 Task: Add Applegate Organic No Sugar Uncured Bacon to the cart.
Action: Mouse moved to (16, 136)
Screenshot: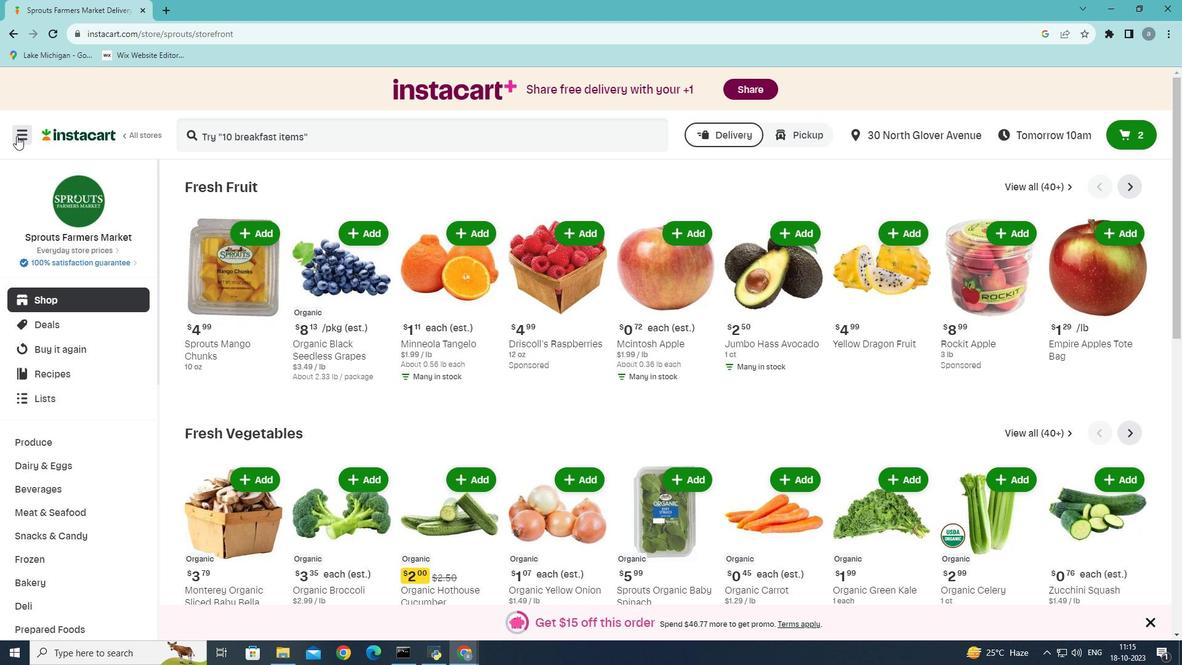 
Action: Mouse pressed left at (16, 136)
Screenshot: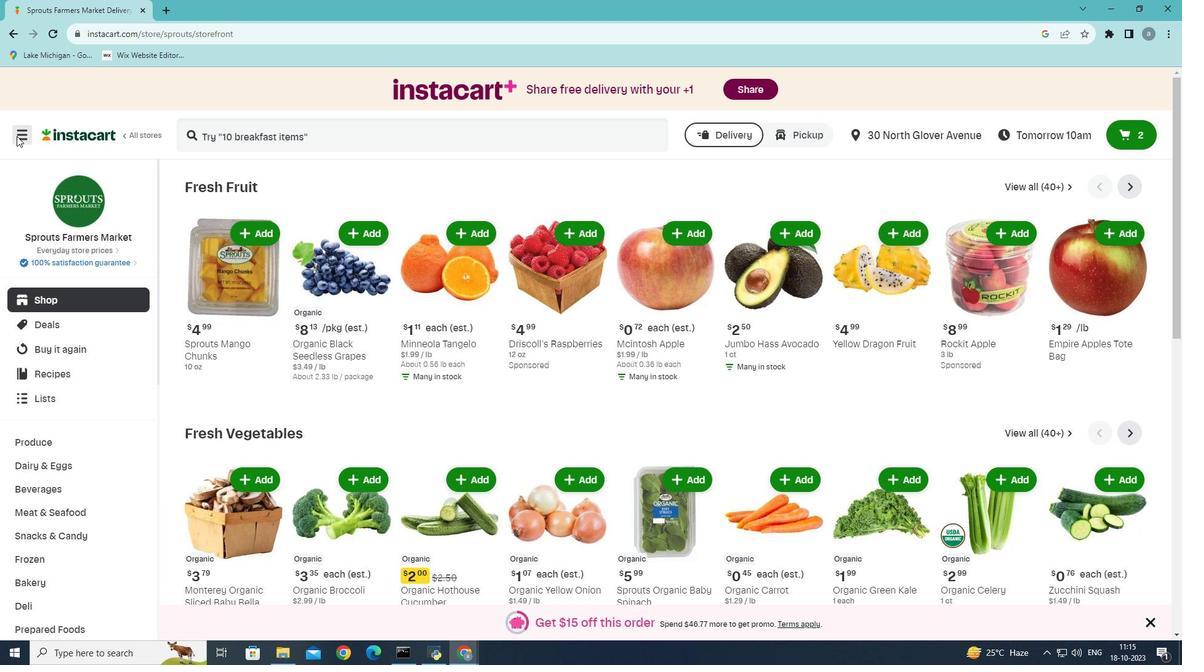 
Action: Mouse moved to (37, 356)
Screenshot: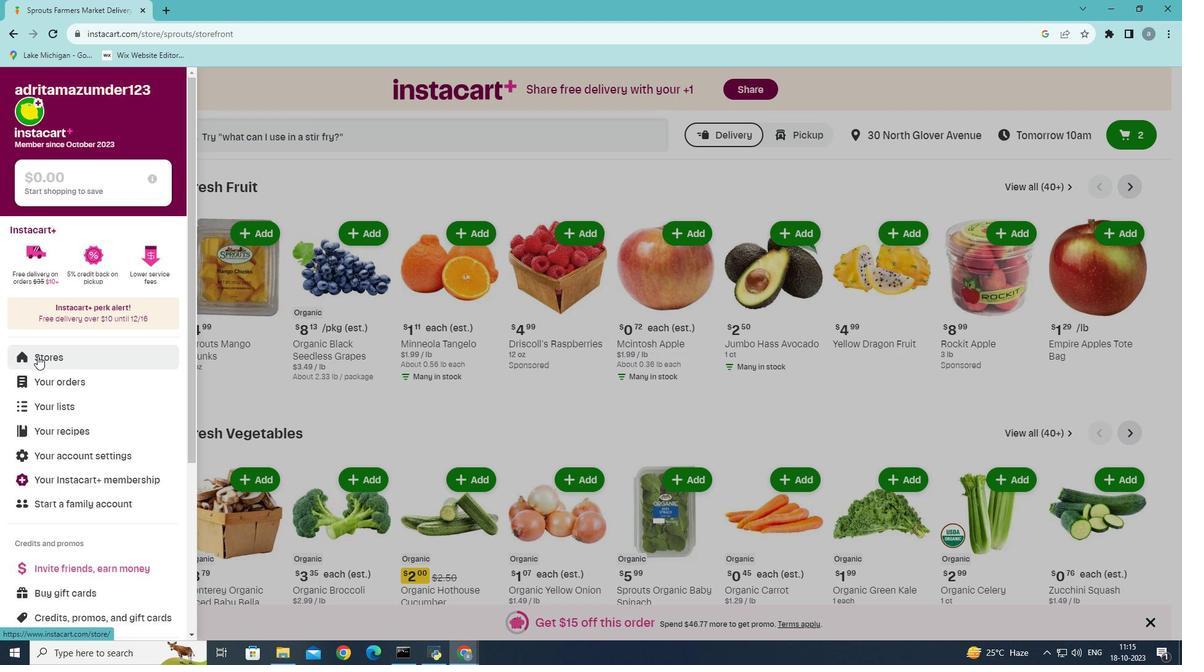 
Action: Mouse pressed left at (37, 356)
Screenshot: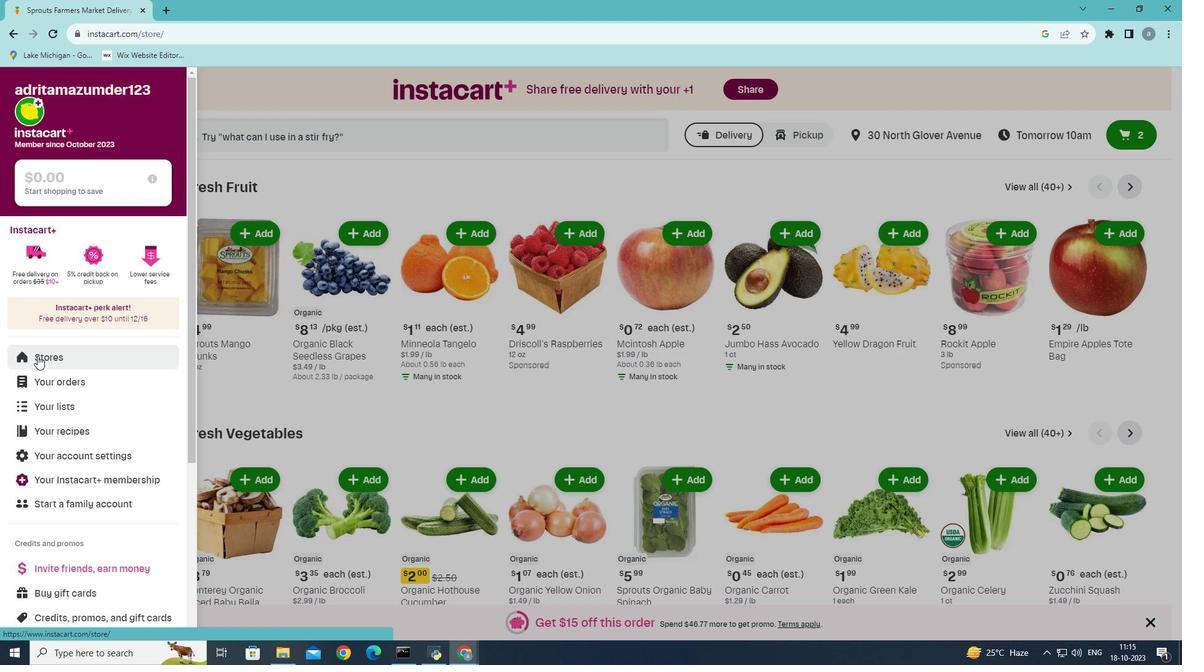 
Action: Mouse moved to (290, 137)
Screenshot: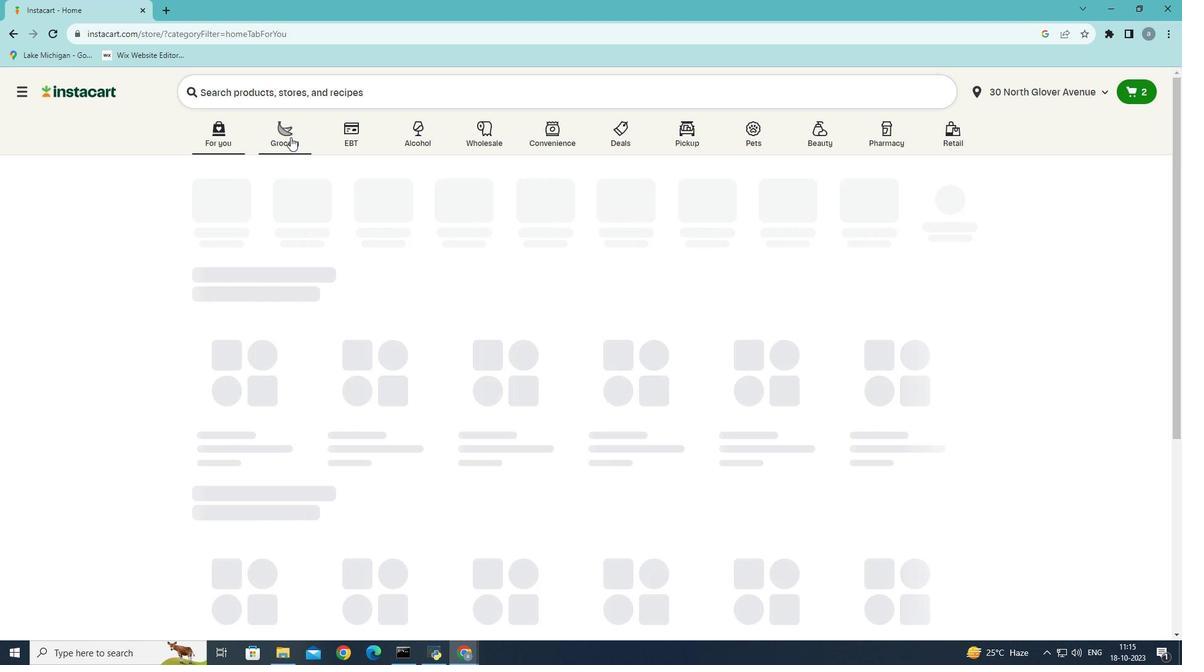 
Action: Mouse pressed left at (290, 137)
Screenshot: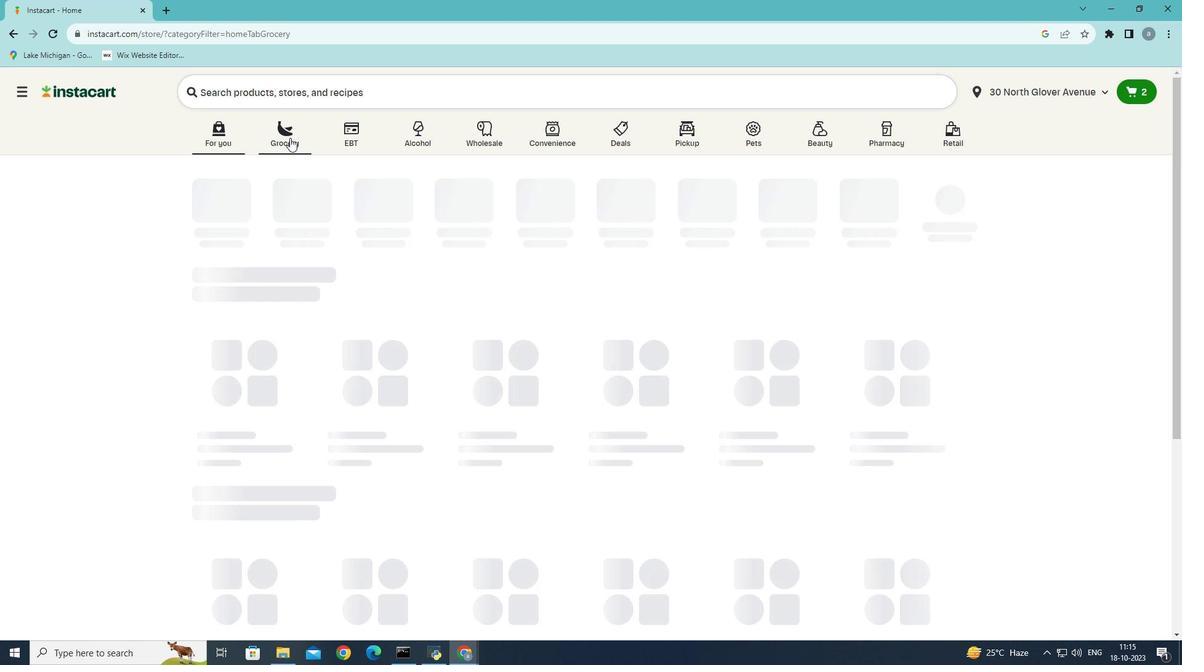 
Action: Mouse moved to (279, 362)
Screenshot: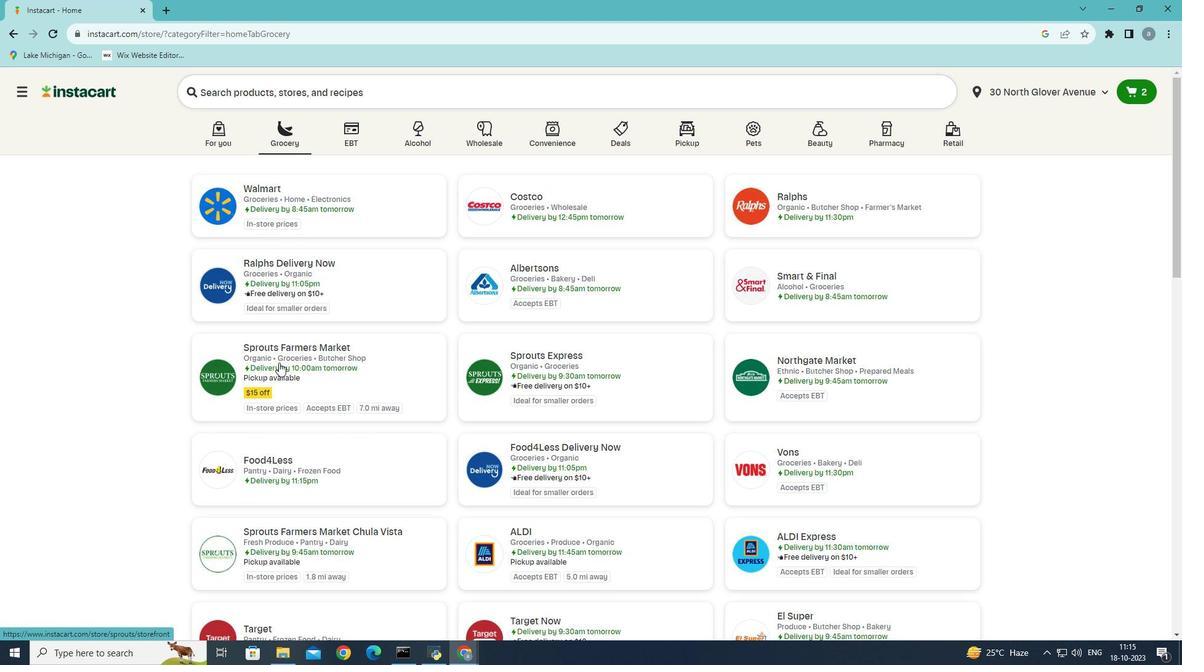 
Action: Mouse pressed left at (279, 362)
Screenshot: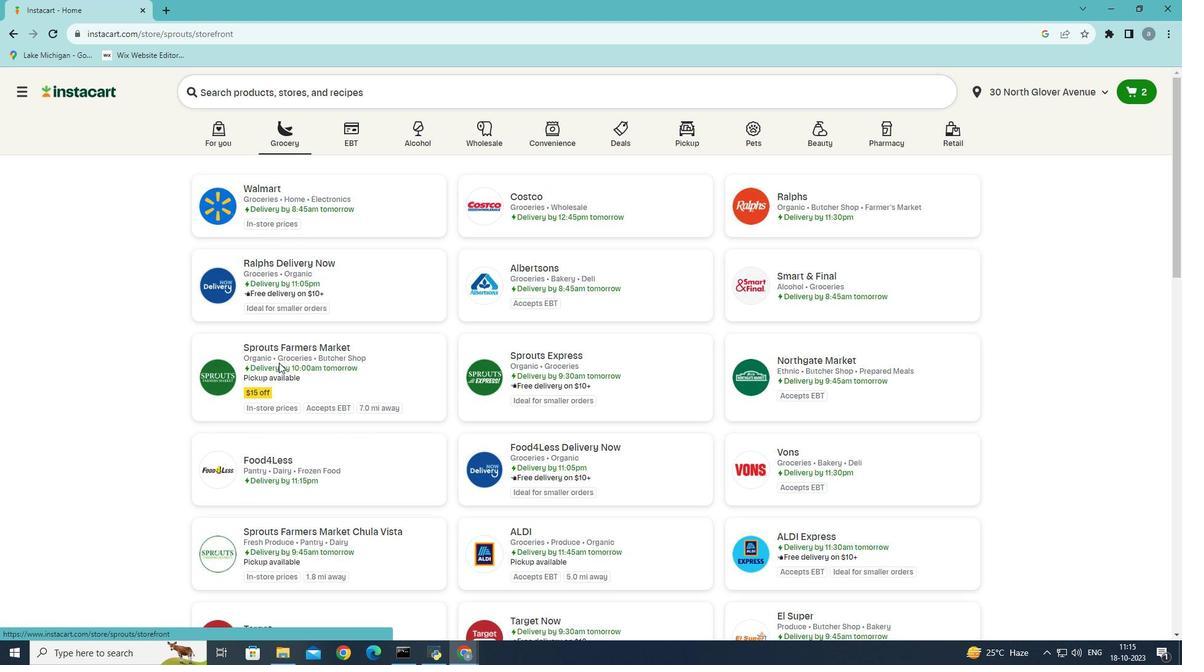 
Action: Mouse moved to (42, 516)
Screenshot: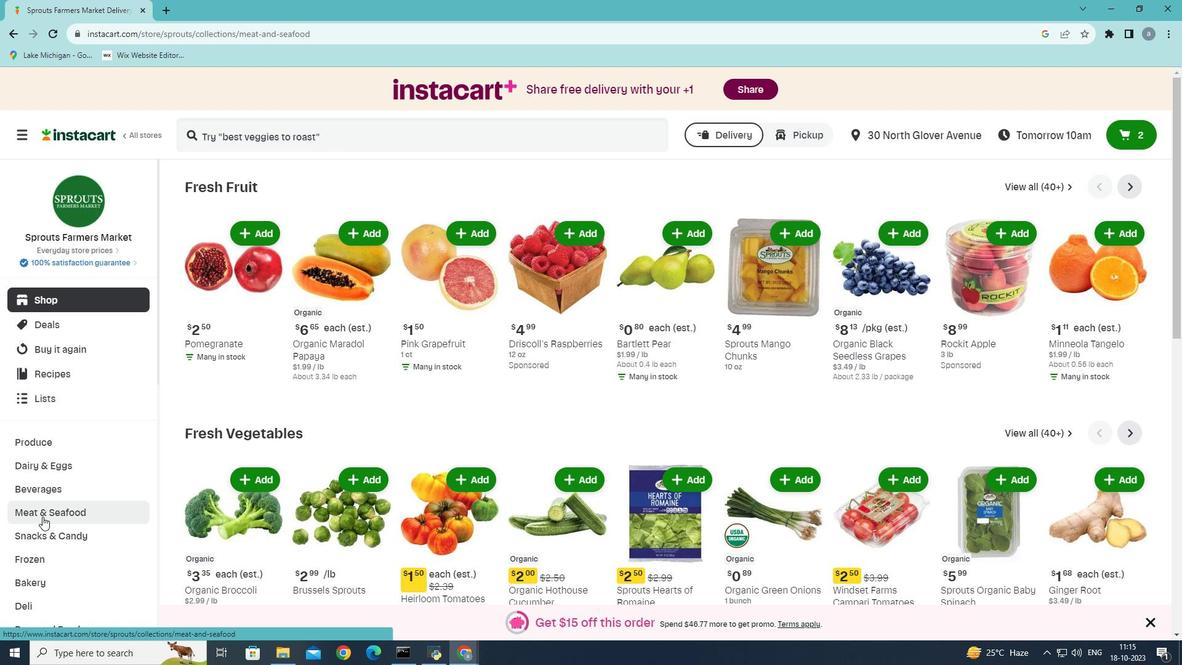 
Action: Mouse pressed left at (42, 516)
Screenshot: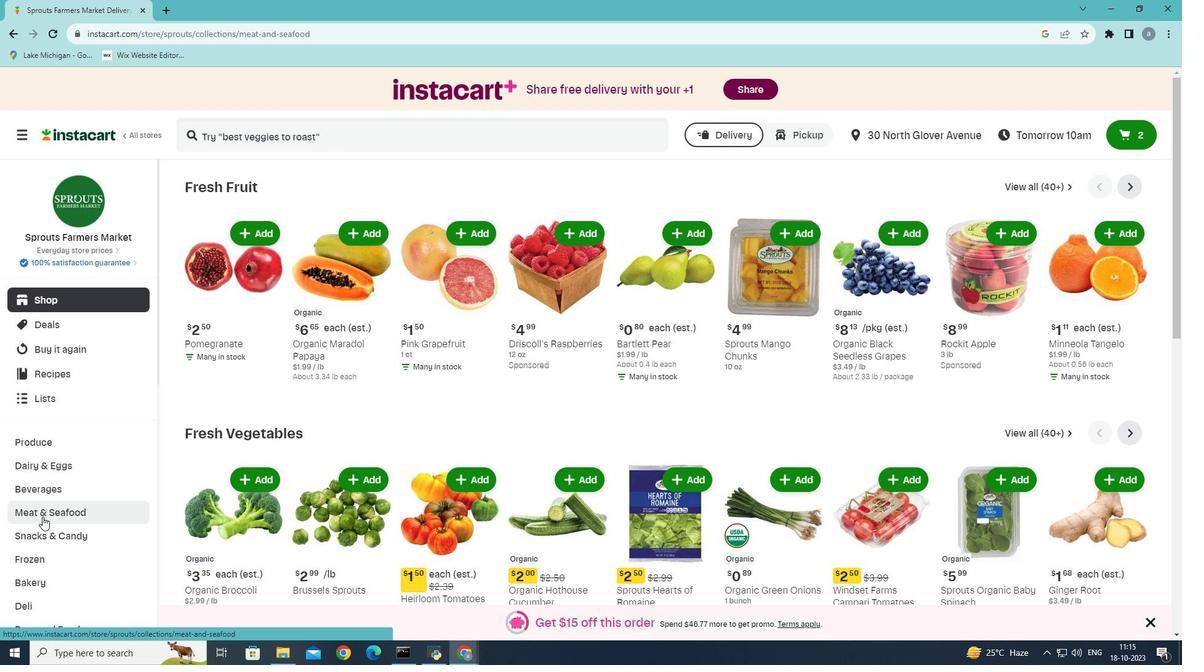 
Action: Mouse moved to (398, 212)
Screenshot: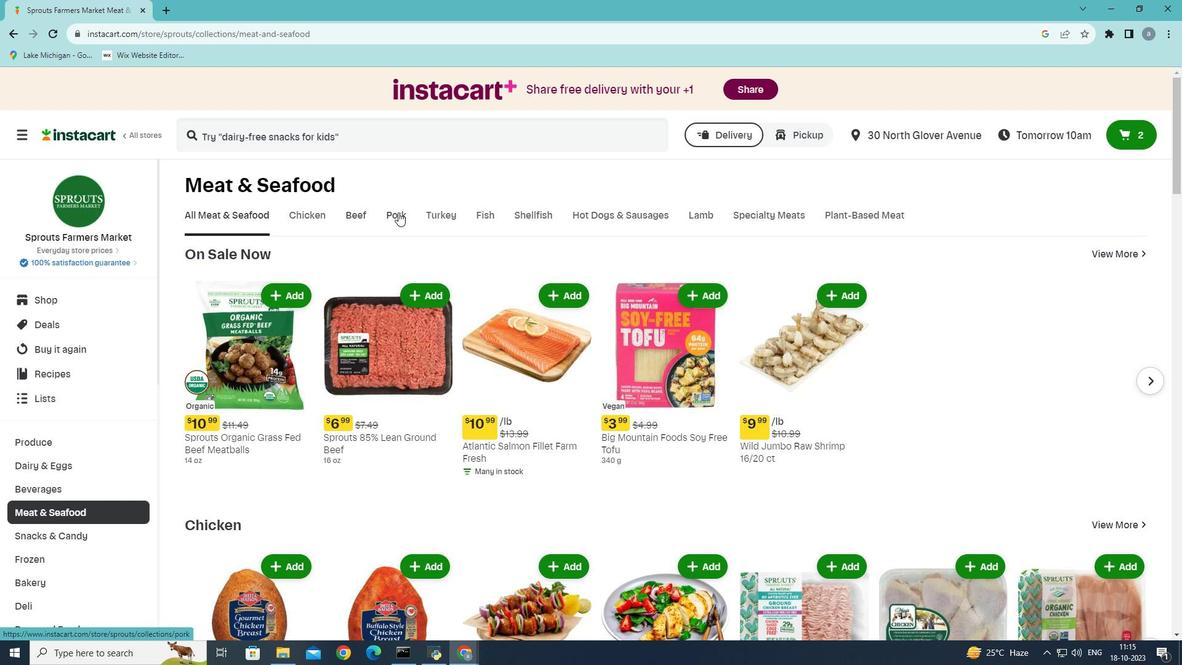 
Action: Mouse pressed left at (398, 212)
Screenshot: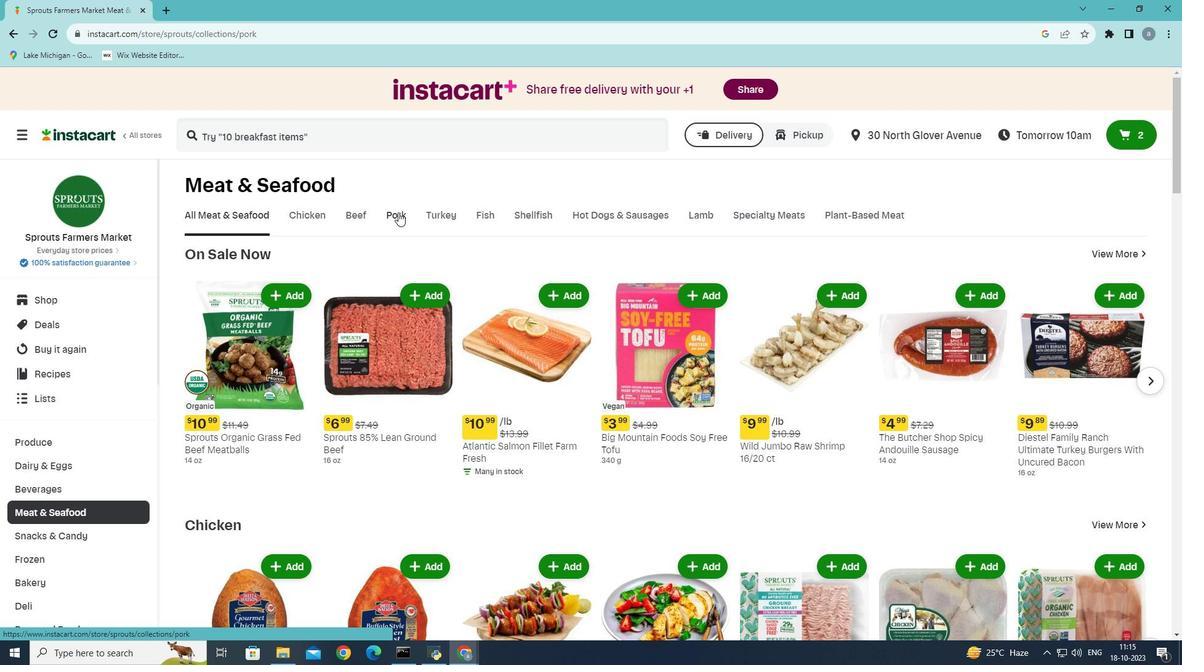 
Action: Mouse moved to (271, 271)
Screenshot: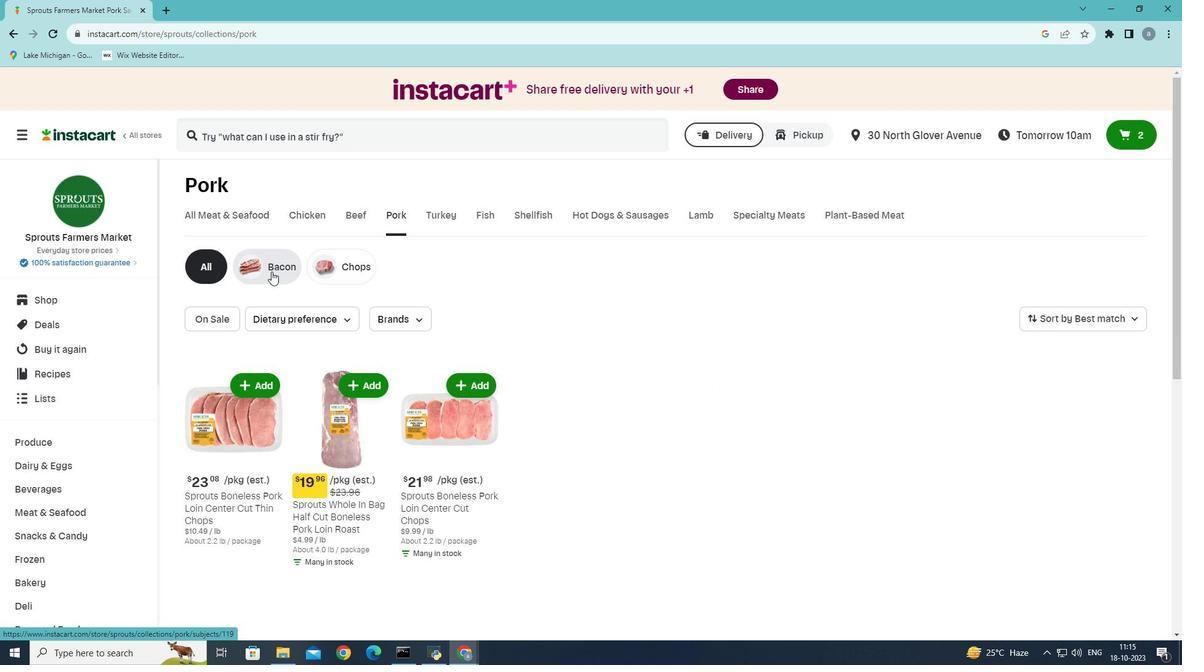 
Action: Mouse pressed left at (271, 271)
Screenshot: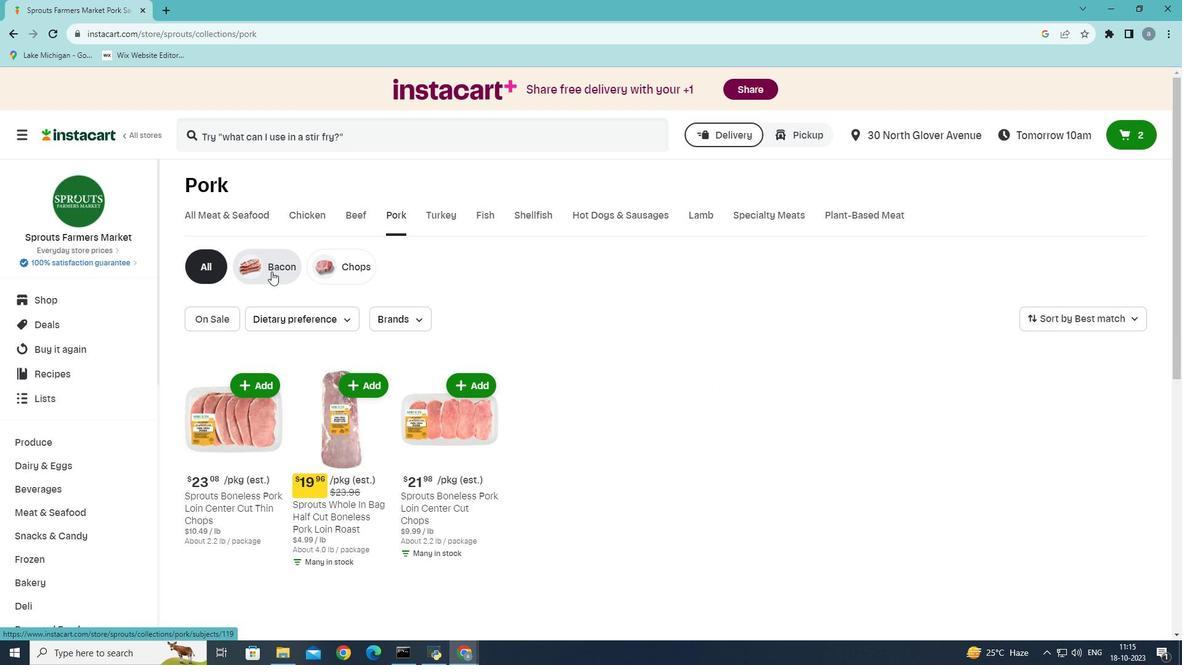 
Action: Mouse moved to (788, 388)
Screenshot: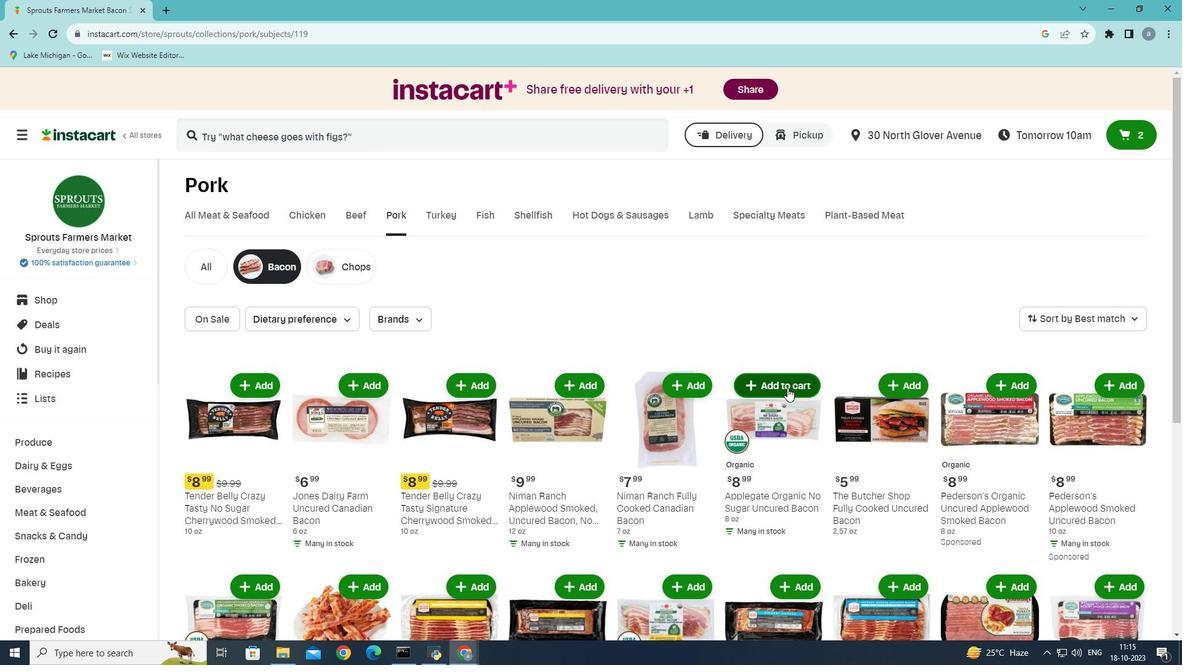
Action: Mouse pressed left at (788, 388)
Screenshot: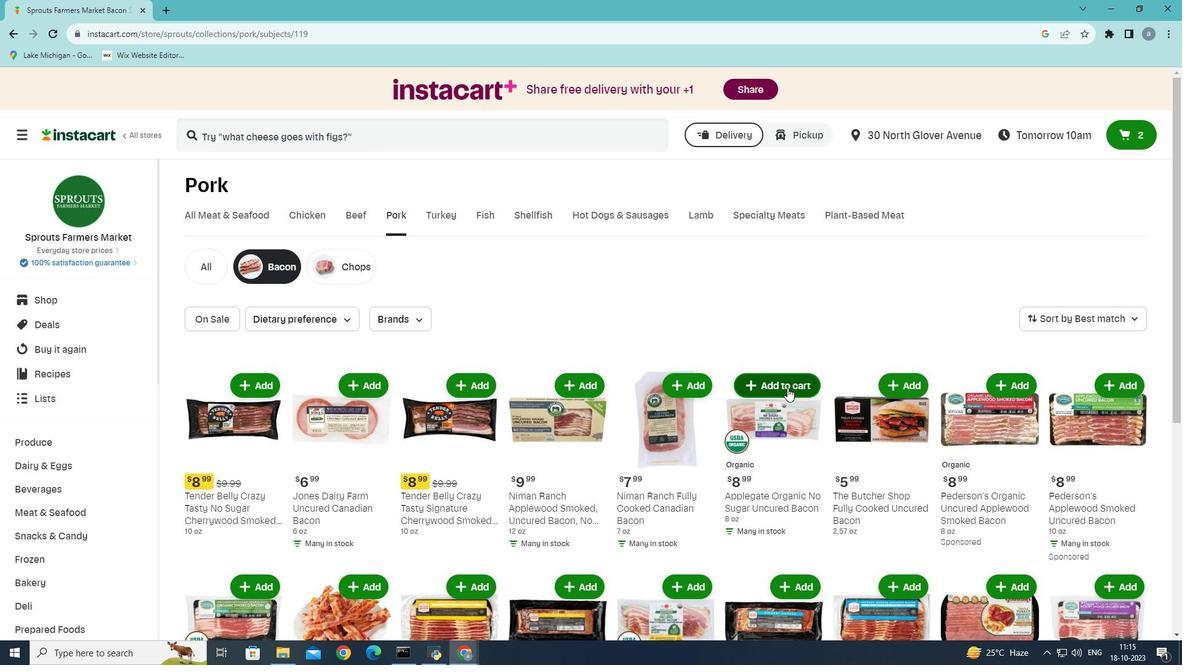 
